 Task: Select private as visibility.
Action: Mouse moved to (337, 50)
Screenshot: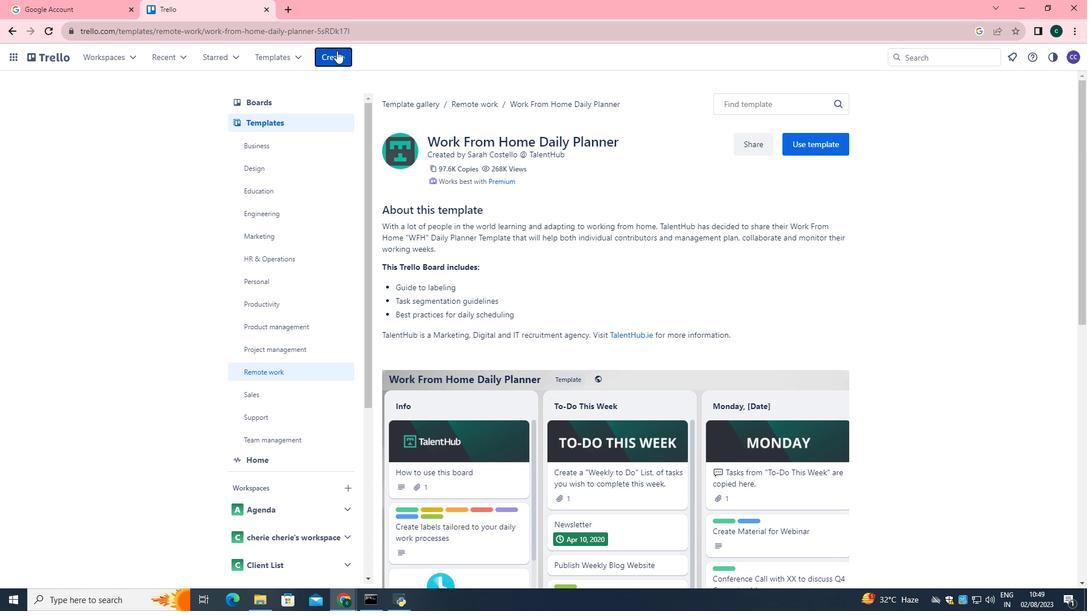
Action: Mouse pressed left at (337, 50)
Screenshot: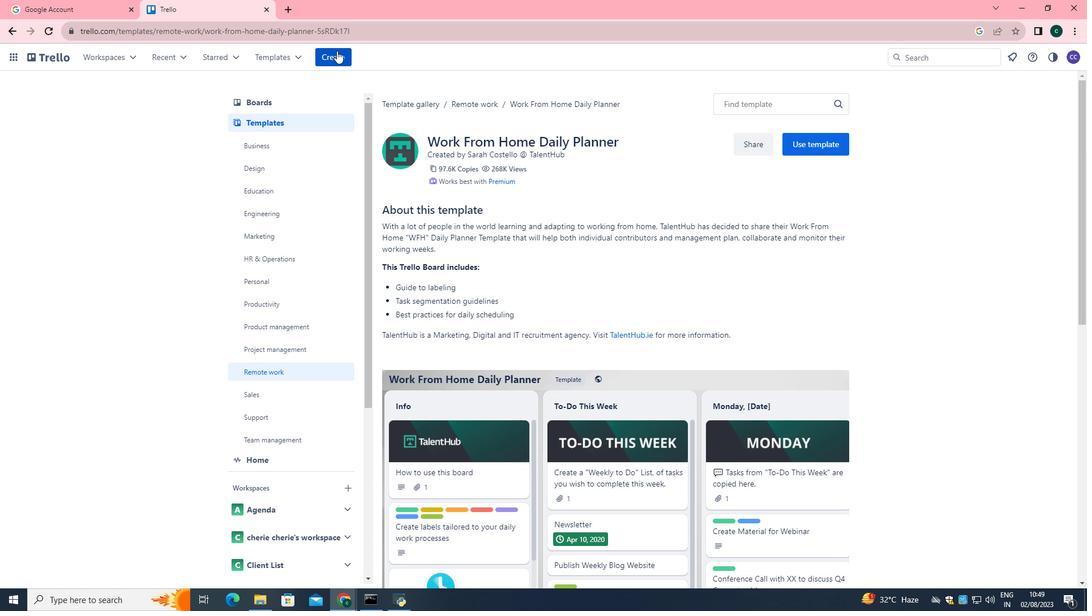 
Action: Mouse moved to (345, 87)
Screenshot: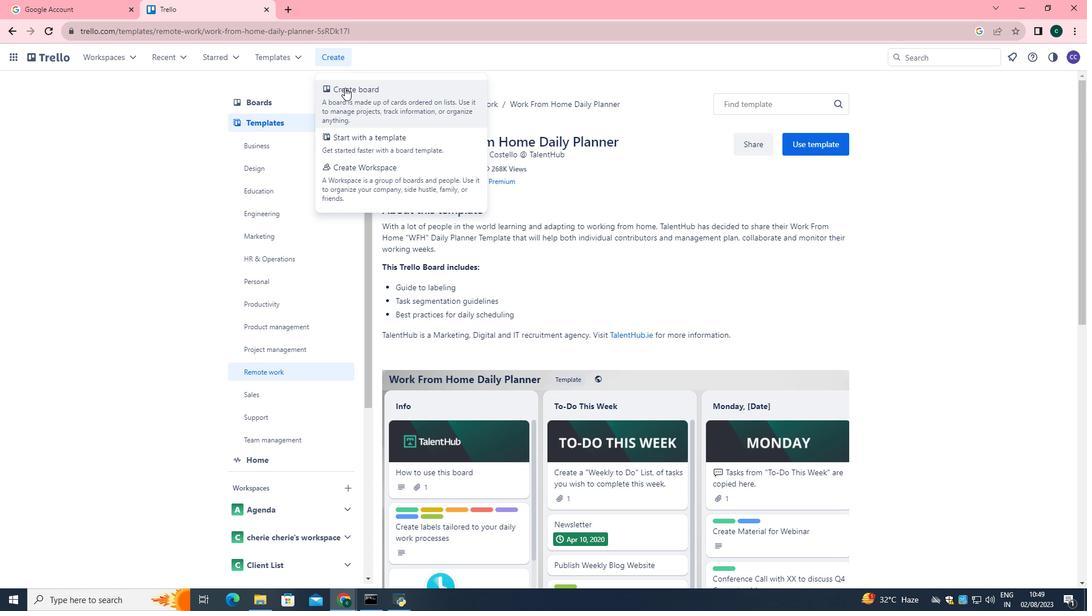 
Action: Mouse pressed left at (345, 87)
Screenshot: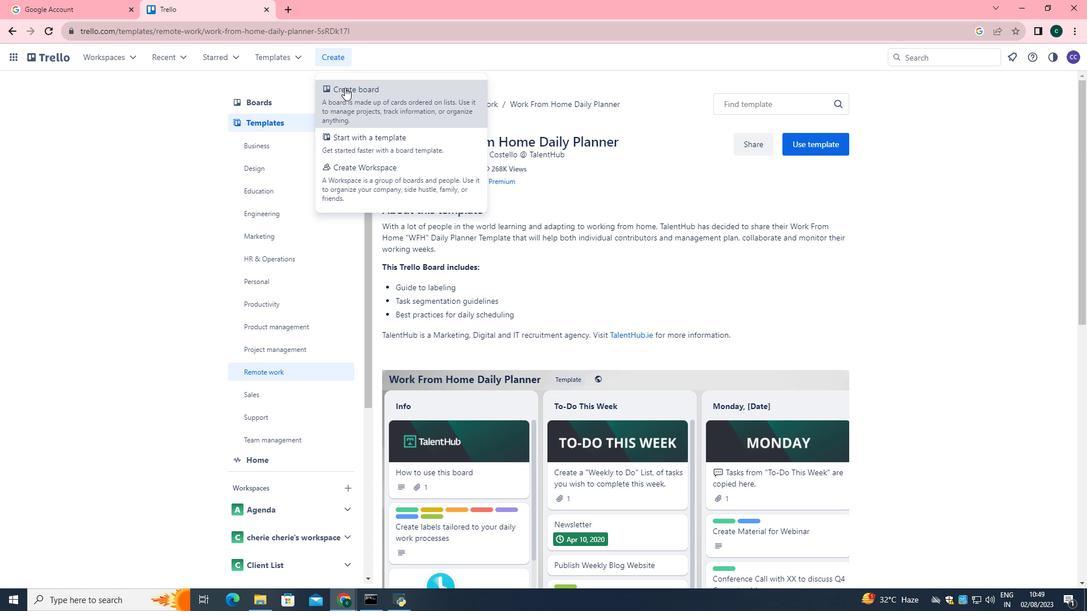 
Action: Mouse moved to (364, 362)
Screenshot: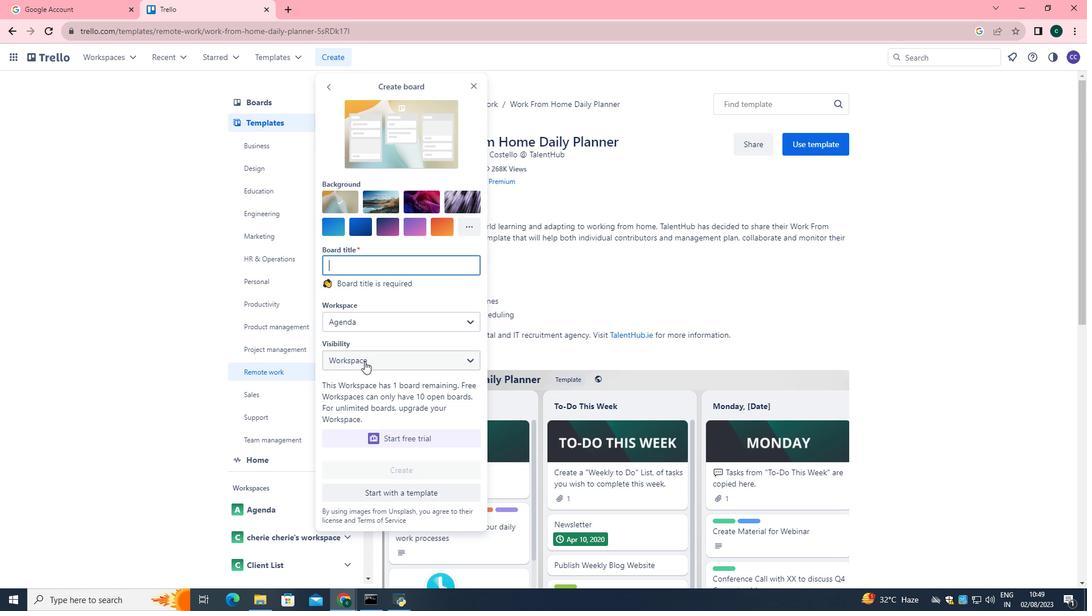 
Action: Mouse pressed left at (364, 362)
Screenshot: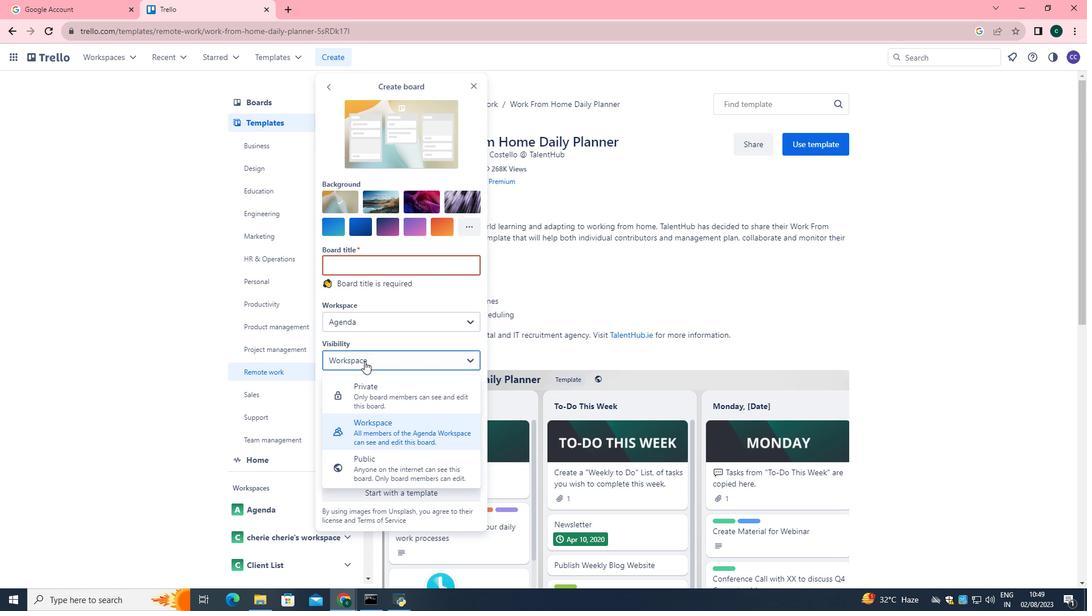
Action: Mouse moved to (369, 388)
Screenshot: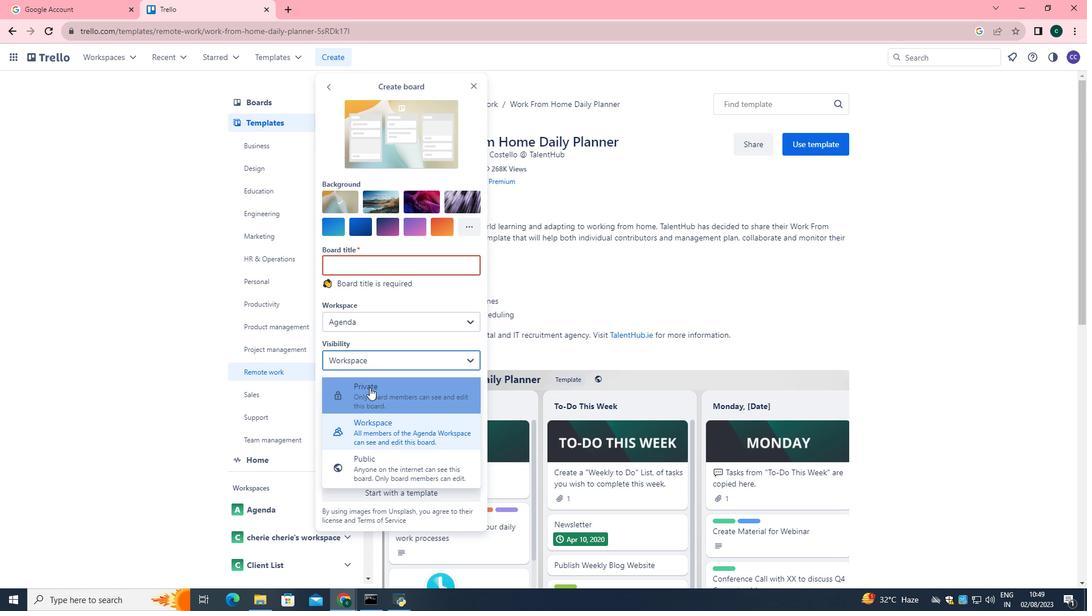 
Action: Mouse pressed left at (369, 388)
Screenshot: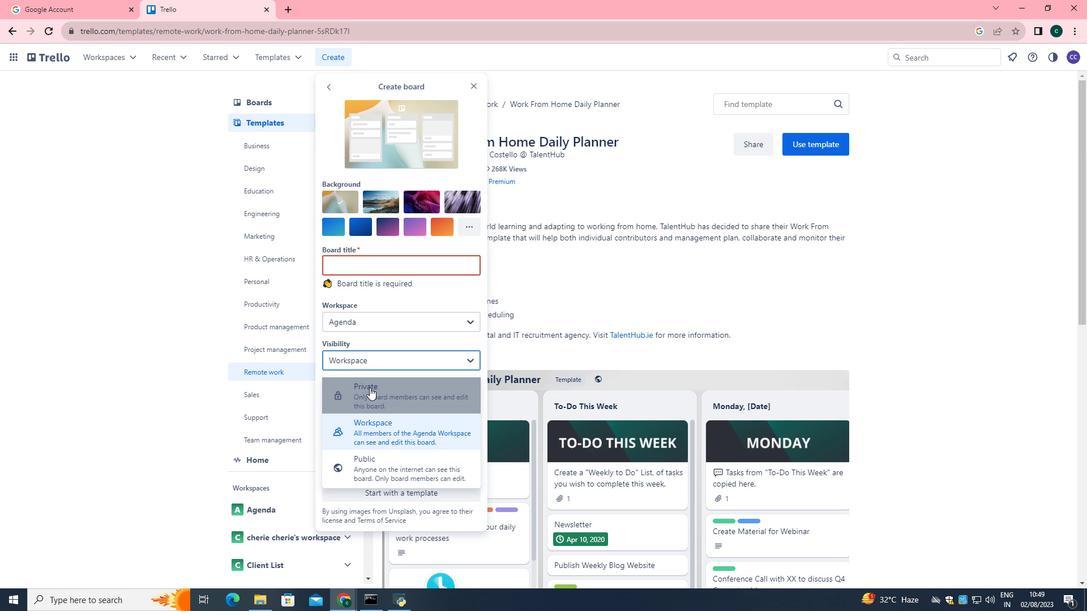 
